 Task: Apply the border width 3pt in the file "Recipe Collection".
Action: Mouse moved to (177, 83)
Screenshot: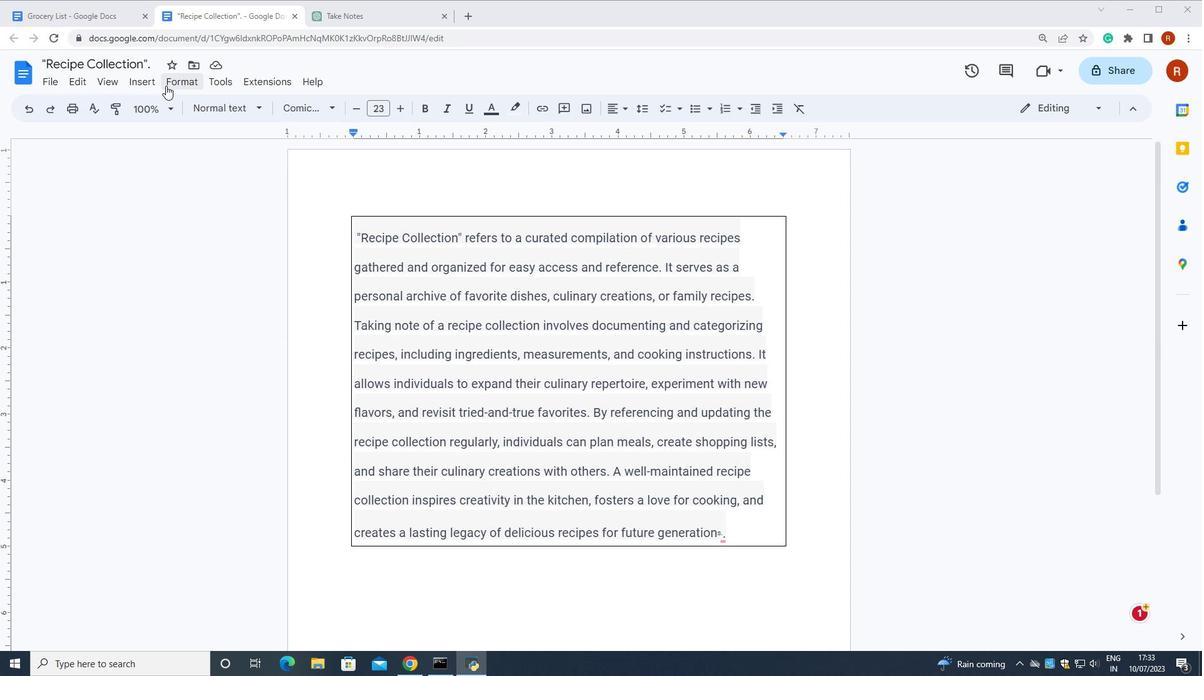 
Action: Mouse pressed left at (177, 83)
Screenshot: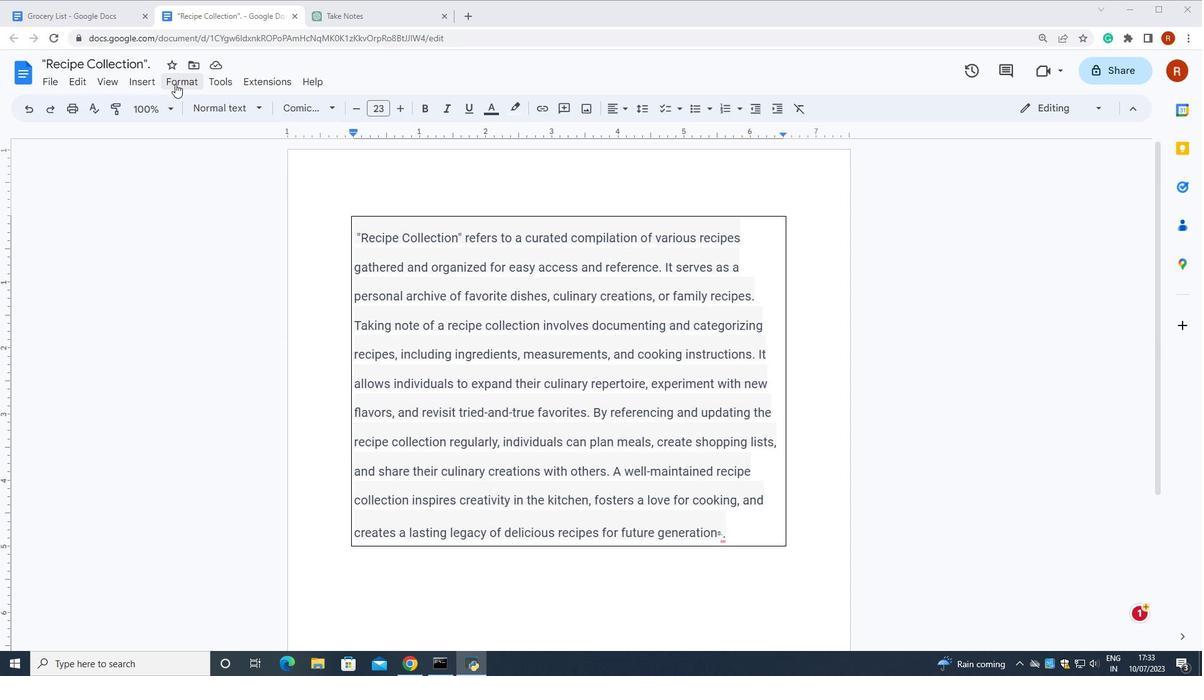 
Action: Mouse moved to (435, 126)
Screenshot: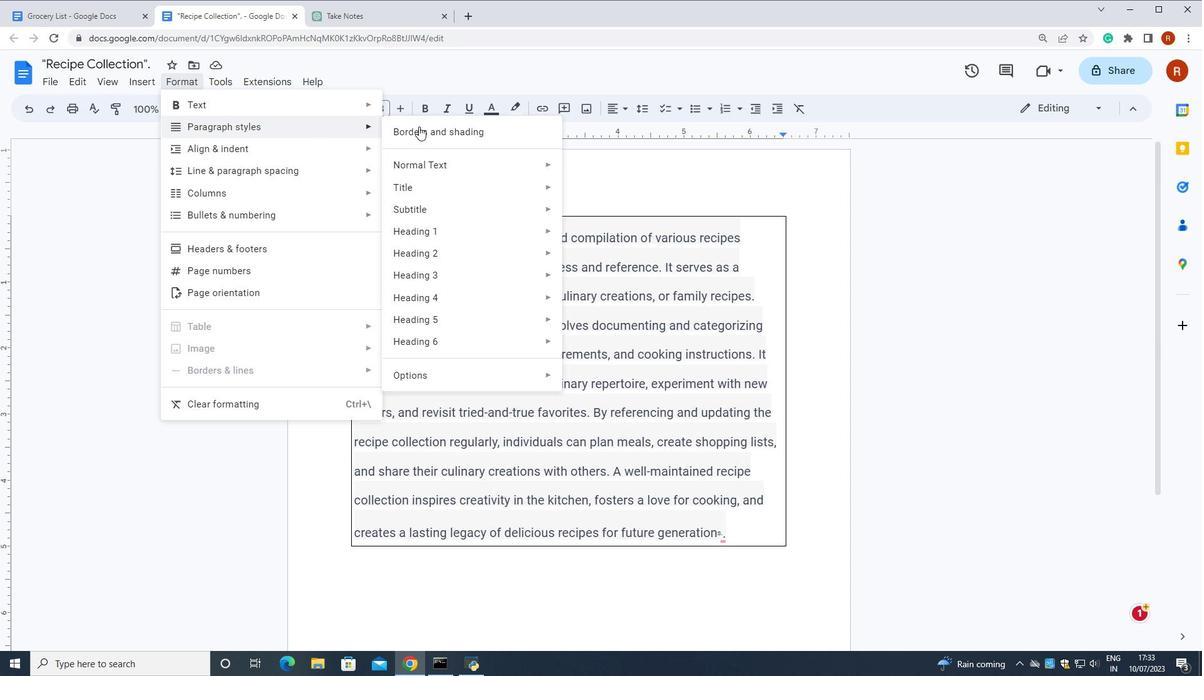 
Action: Mouse pressed left at (435, 126)
Screenshot: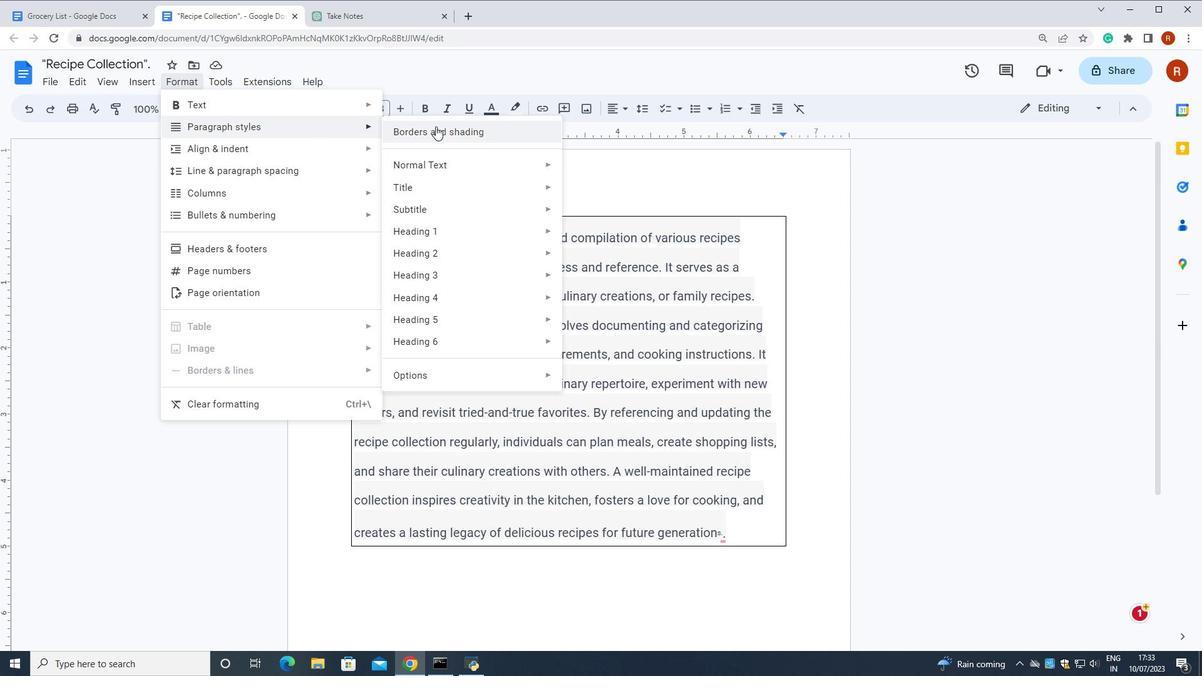 
Action: Mouse moved to (695, 298)
Screenshot: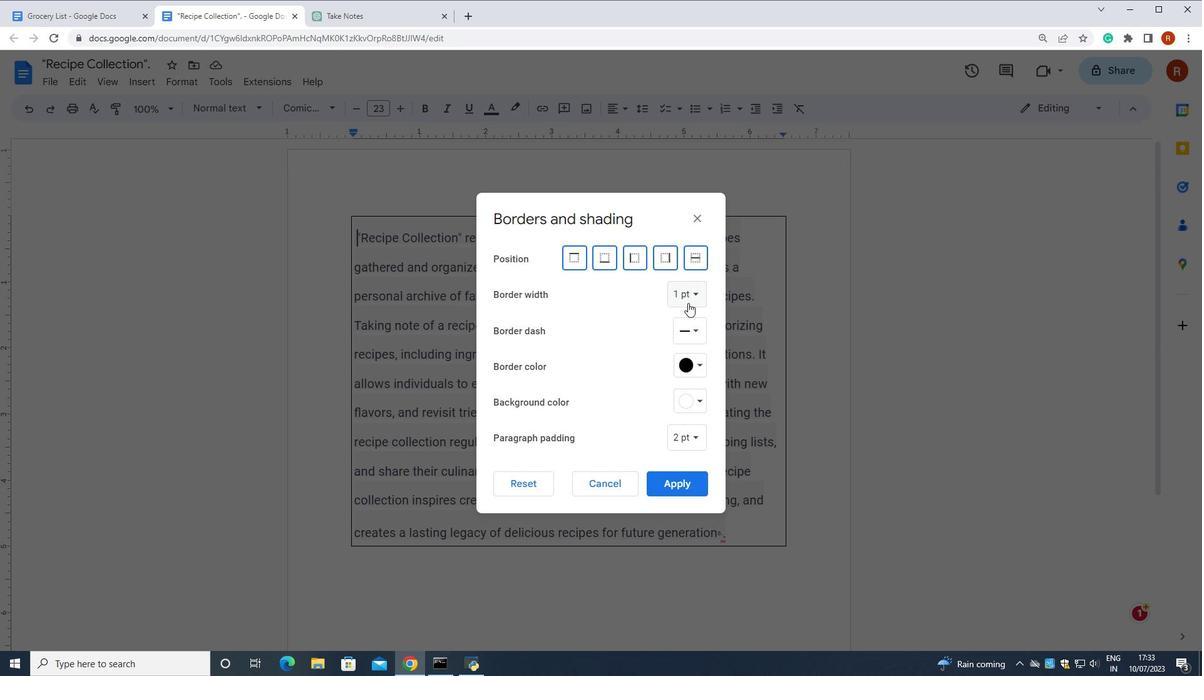 
Action: Mouse pressed left at (695, 298)
Screenshot: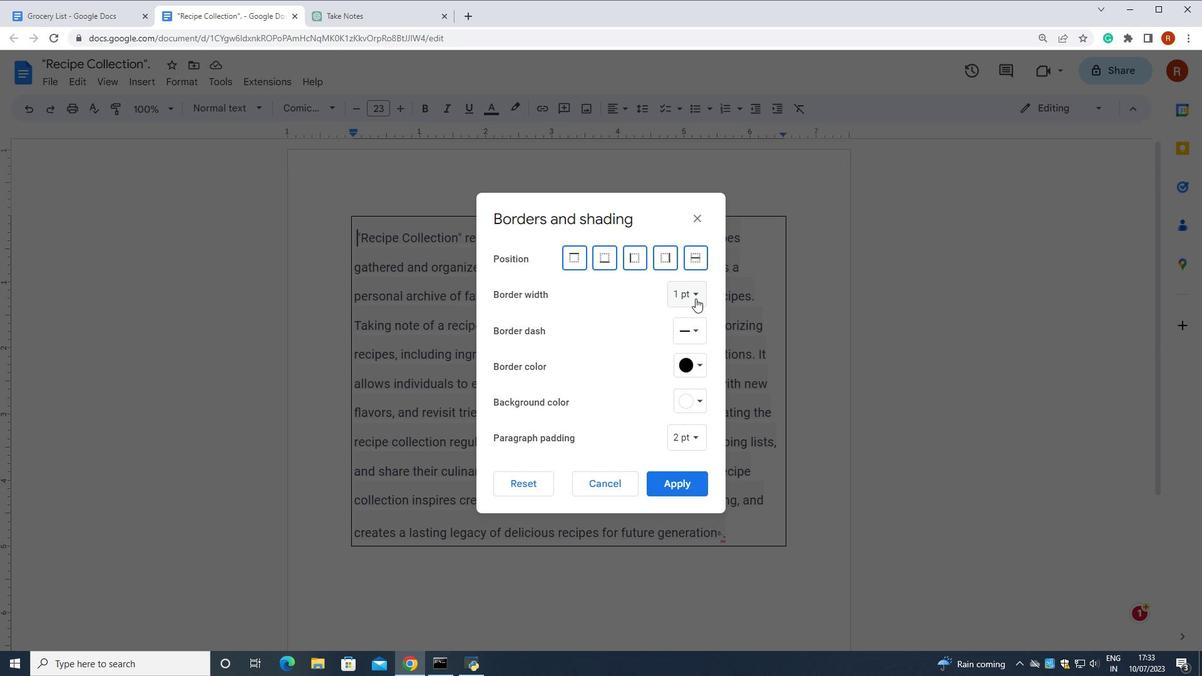 
Action: Mouse moved to (706, 452)
Screenshot: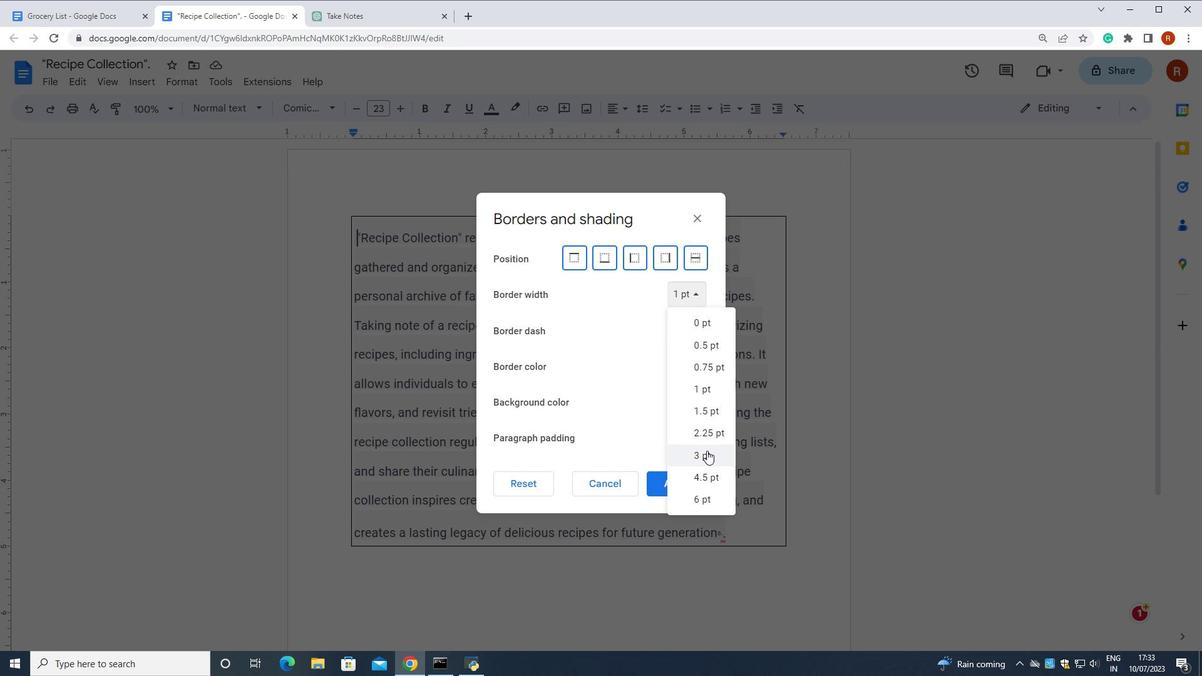 
Action: Mouse pressed left at (706, 452)
Screenshot: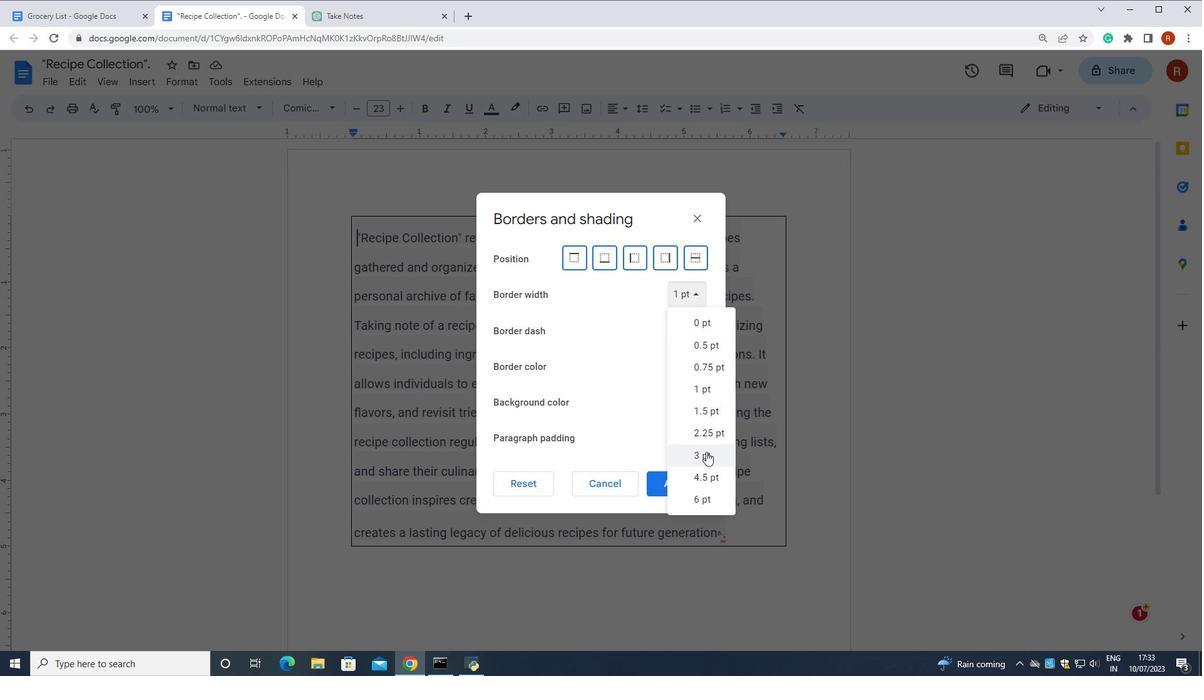 
Action: Mouse moved to (674, 489)
Screenshot: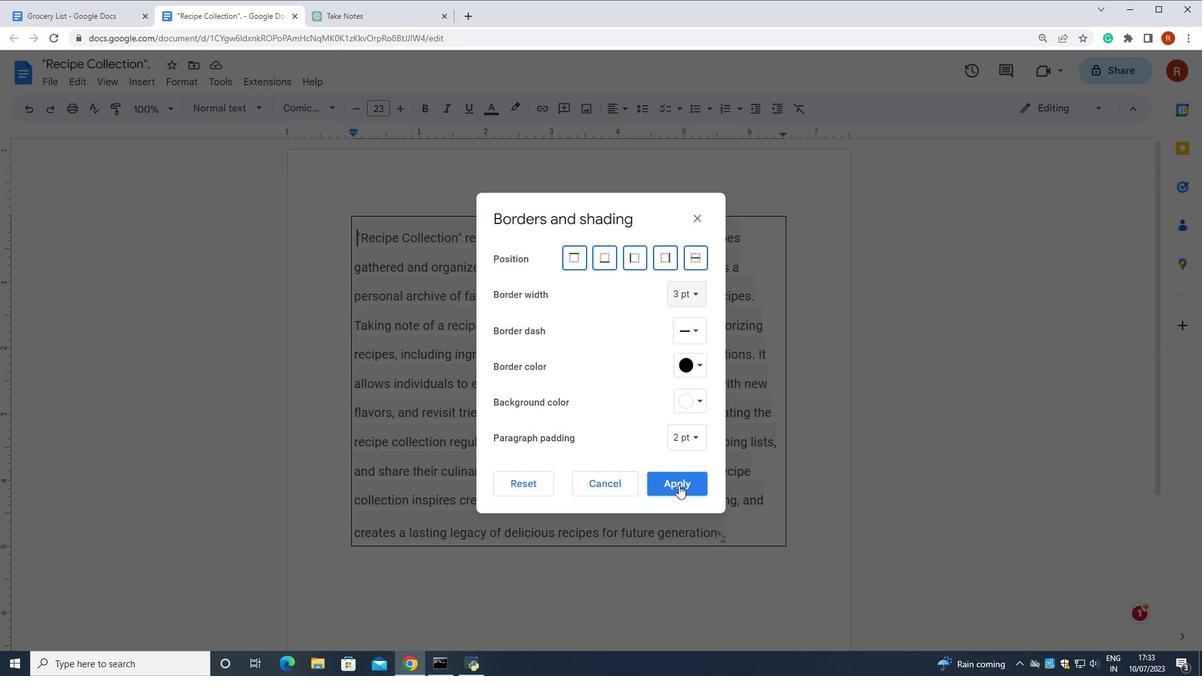 
Action: Mouse pressed left at (674, 489)
Screenshot: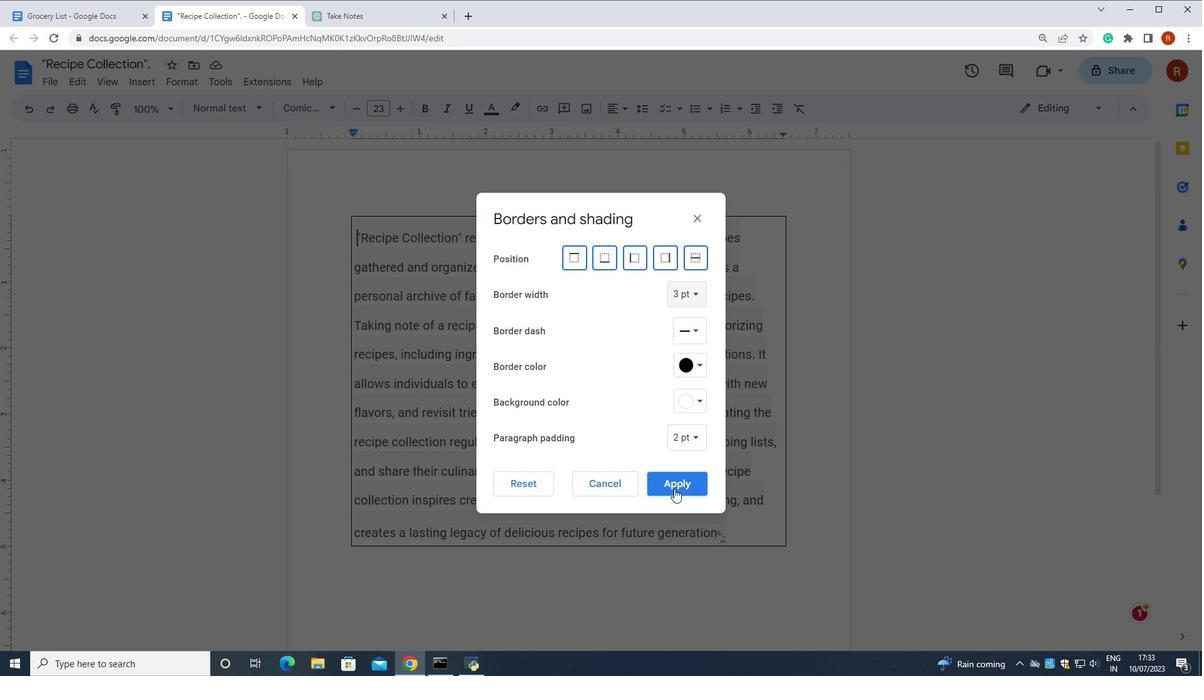 
